 Task: Create List Brand Extension Governance in Board Legal Documentation Software to Workspace Audio Equipment Rentals. Create List Brand Extension Review in Board Diversity and Inclusion Recruiting and Hiring Practices to Workspace Audio Equipment Rentals. Create List Brand Architecture Analysis in Board Voice of Customer Customer Service Improvement Program Design and Execution to Workspace Audio Equipment Rentals
Action: Mouse moved to (93, 346)
Screenshot: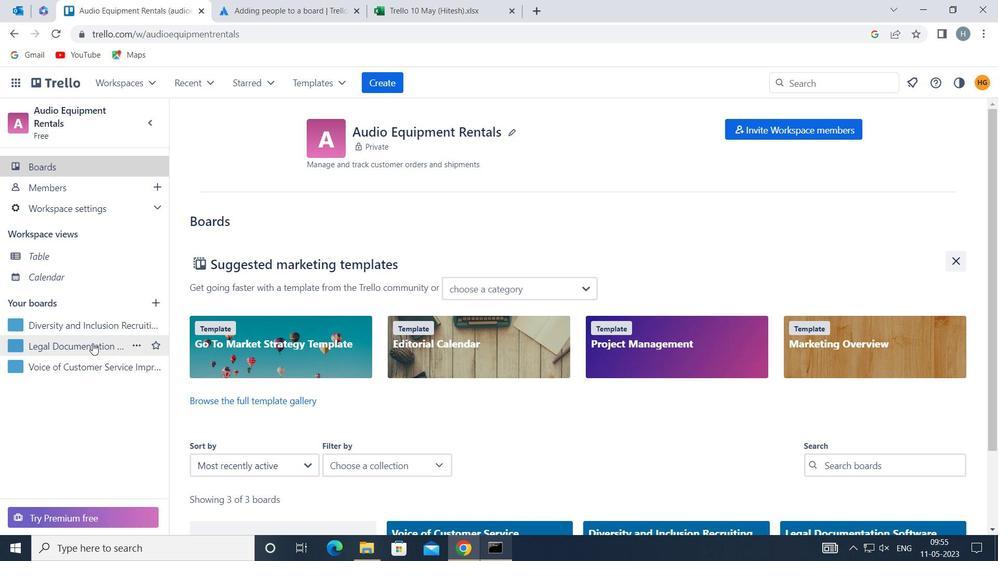 
Action: Mouse pressed left at (93, 346)
Screenshot: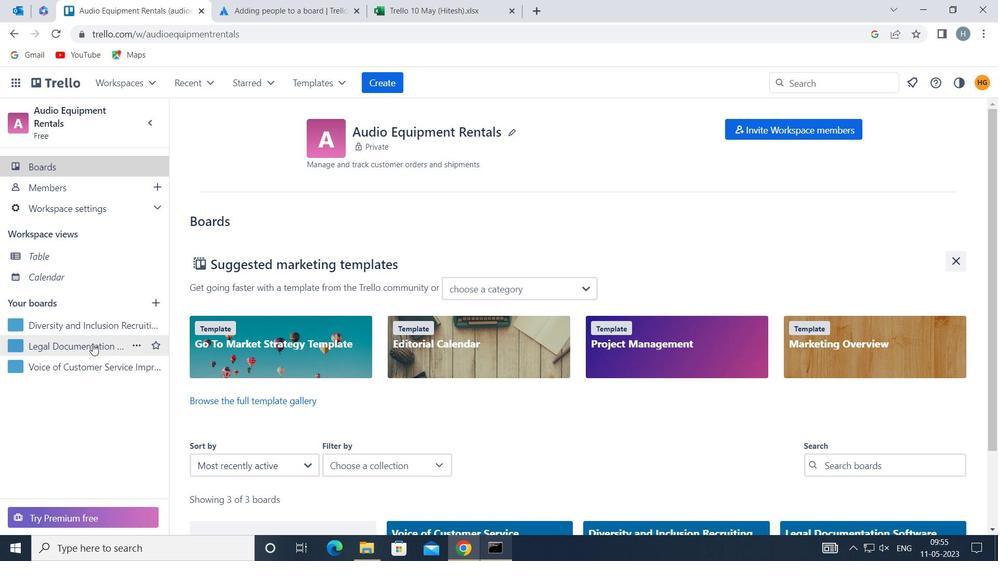 
Action: Mouse moved to (676, 156)
Screenshot: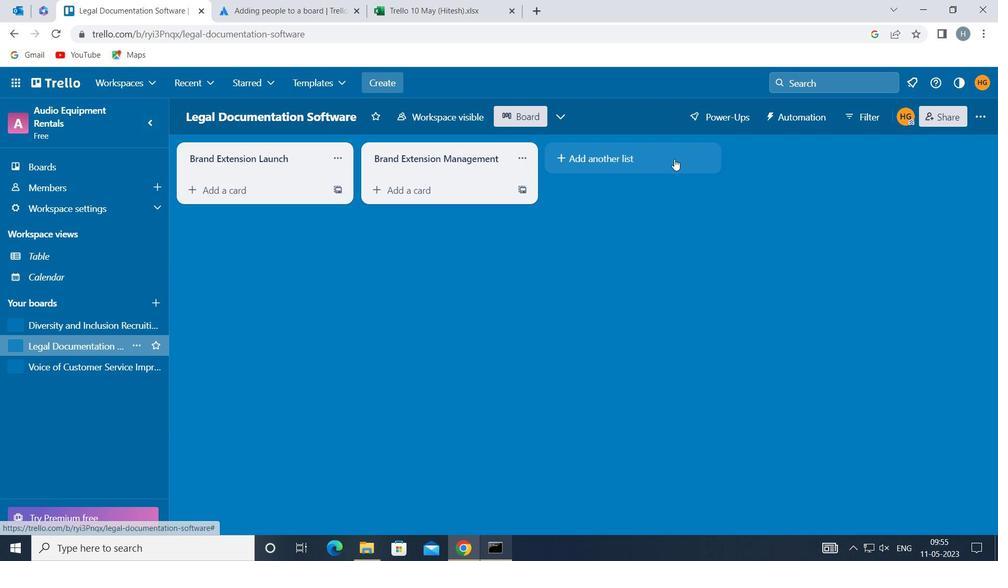 
Action: Mouse pressed left at (676, 156)
Screenshot: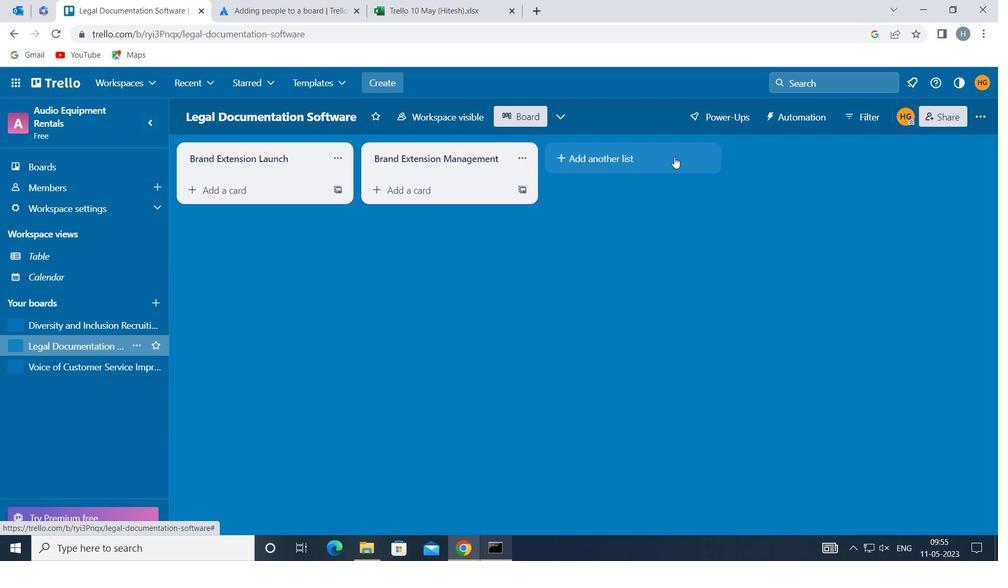 
Action: Key pressed <Key.shift>BRAND<Key.space><Key.shift>EC<Key.backspace>XTENSION<Key.space><Key.shift><Key.shift><Key.shift><Key.shift><Key.shift><Key.shift>GOVERNANCE
Screenshot: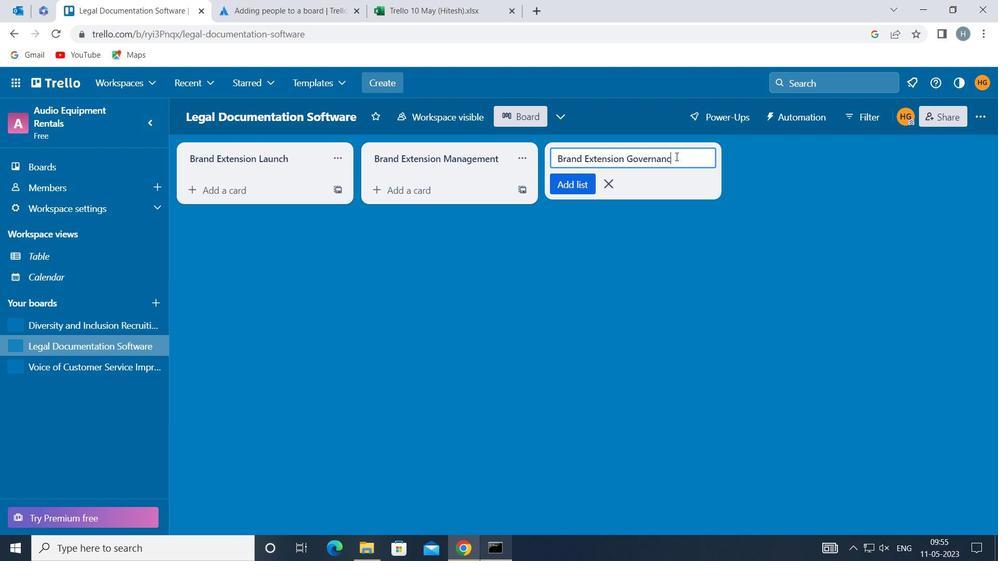 
Action: Mouse moved to (569, 184)
Screenshot: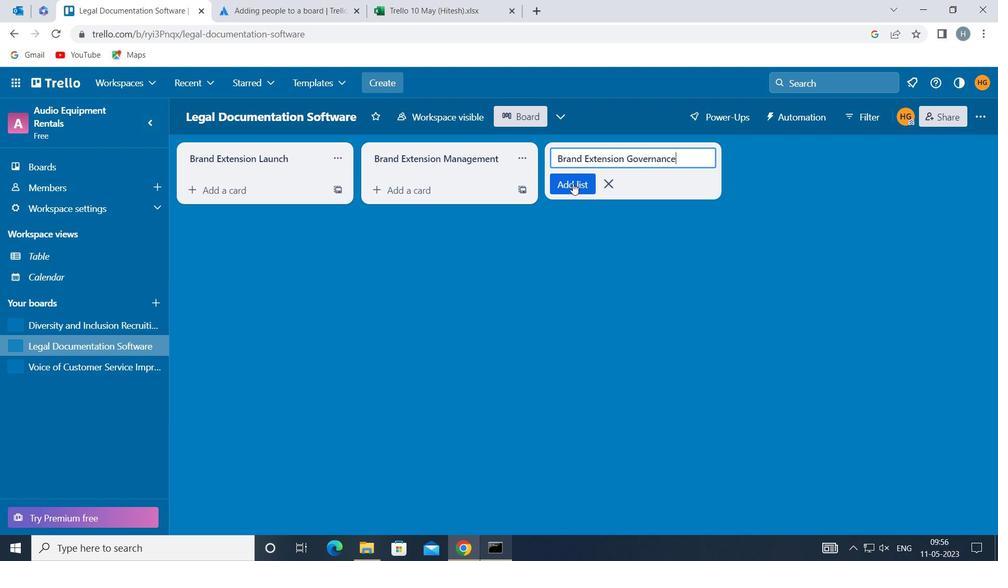 
Action: Mouse pressed left at (569, 184)
Screenshot: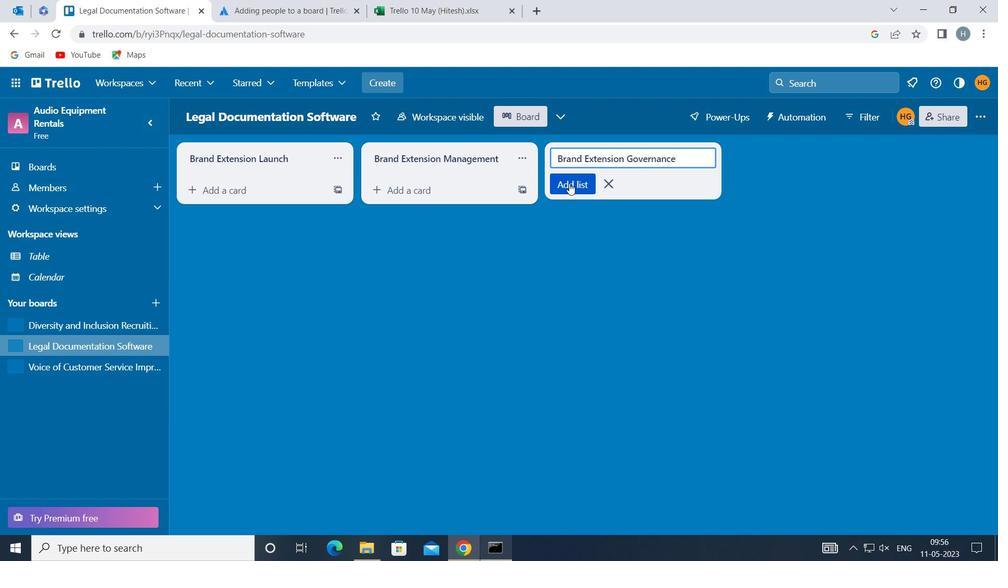 
Action: Mouse moved to (482, 255)
Screenshot: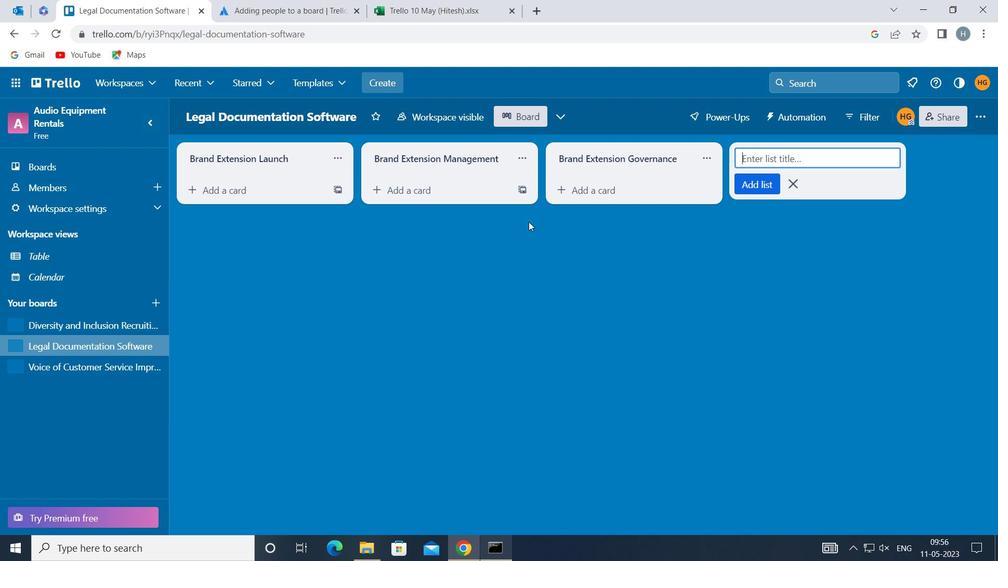 
Action: Mouse pressed left at (482, 255)
Screenshot: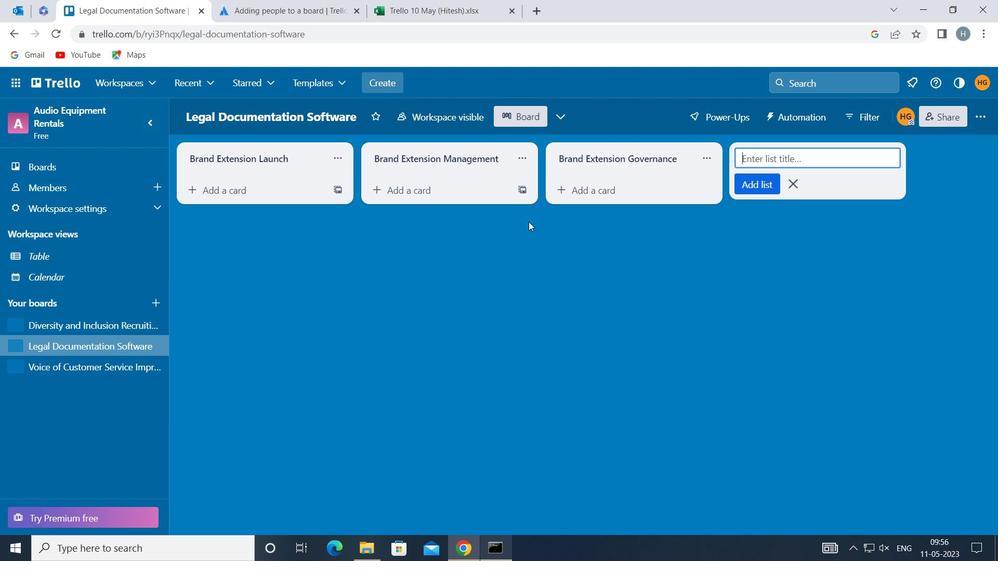 
Action: Mouse moved to (93, 325)
Screenshot: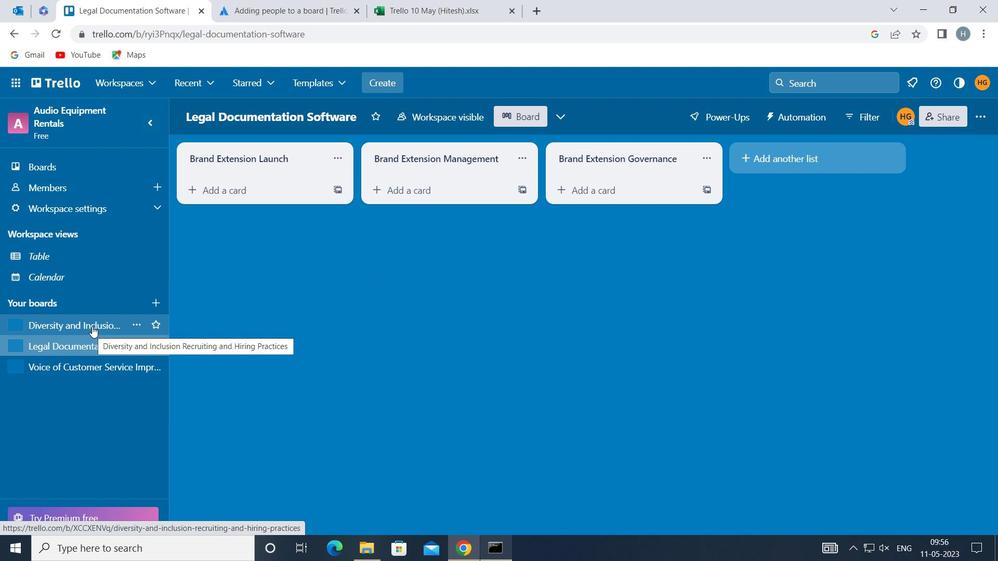 
Action: Mouse pressed left at (93, 325)
Screenshot: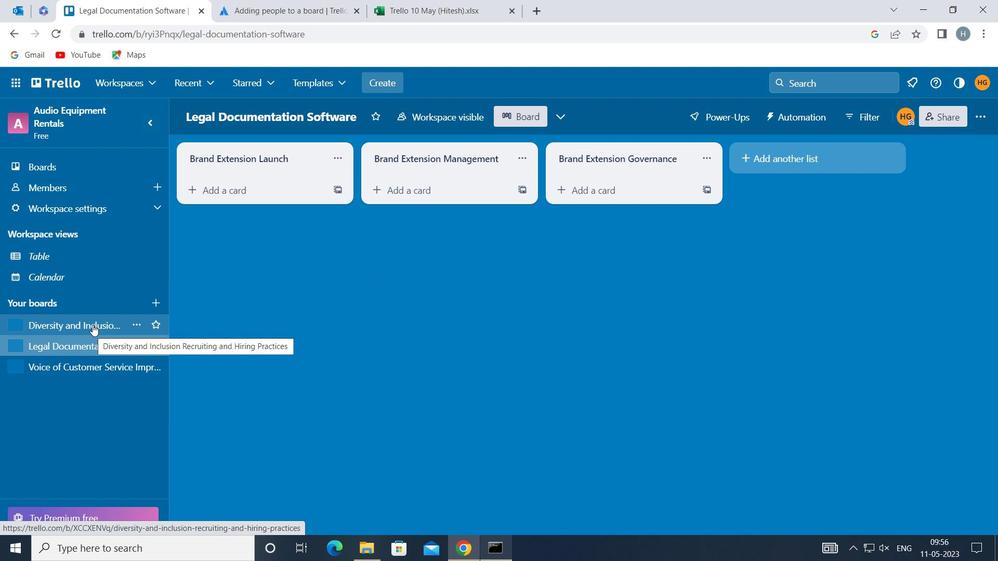 
Action: Mouse moved to (619, 154)
Screenshot: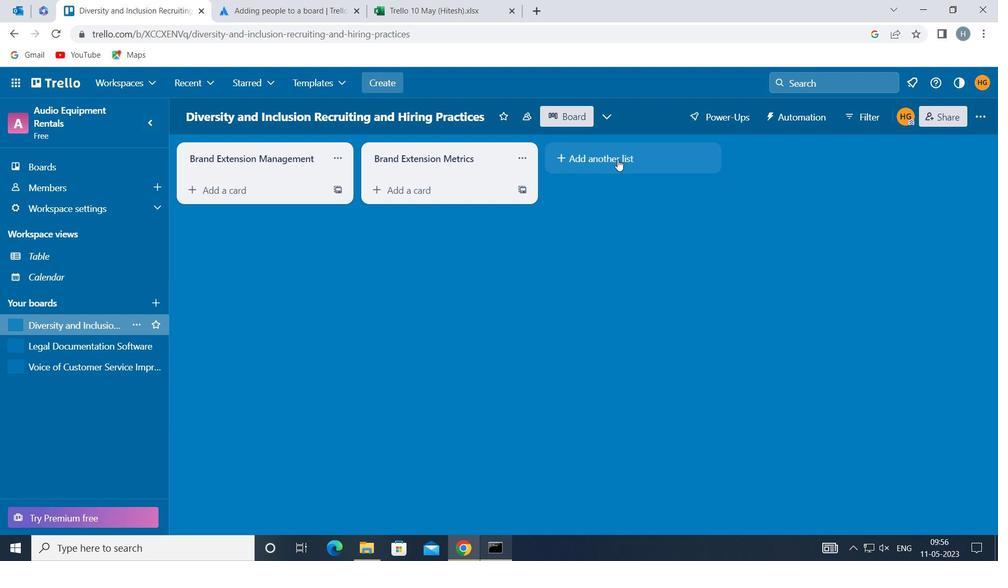 
Action: Mouse pressed left at (619, 154)
Screenshot: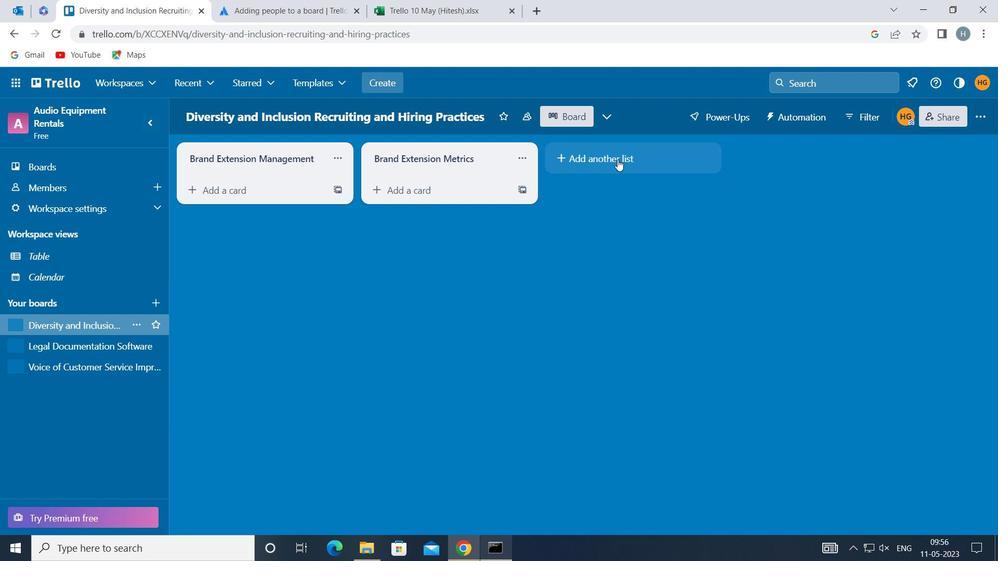 
Action: Key pressed <Key.shift>BRAND<Key.space><Key.shift>EXTENSION<Key.space><Key.shift>REVIEW
Screenshot: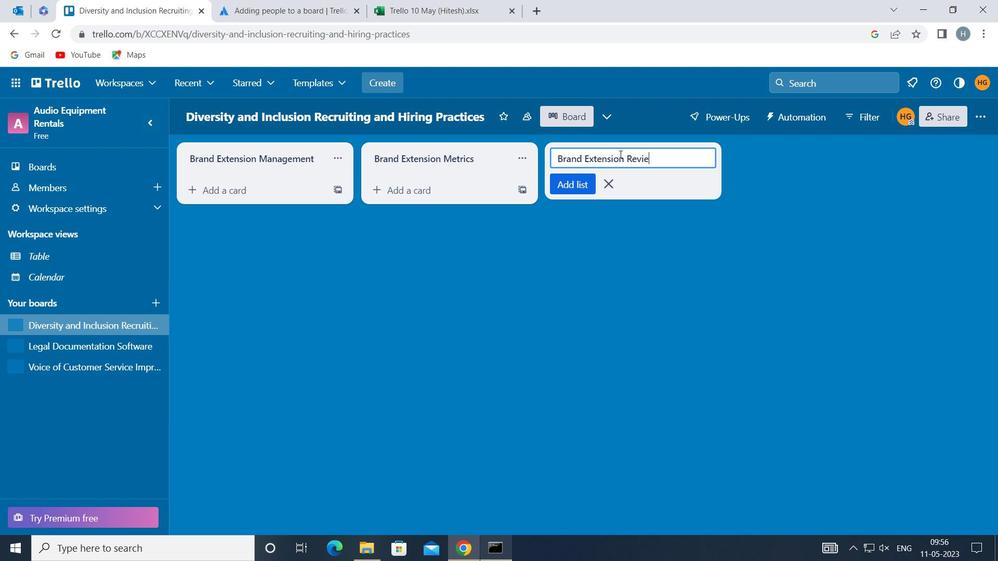 
Action: Mouse moved to (574, 181)
Screenshot: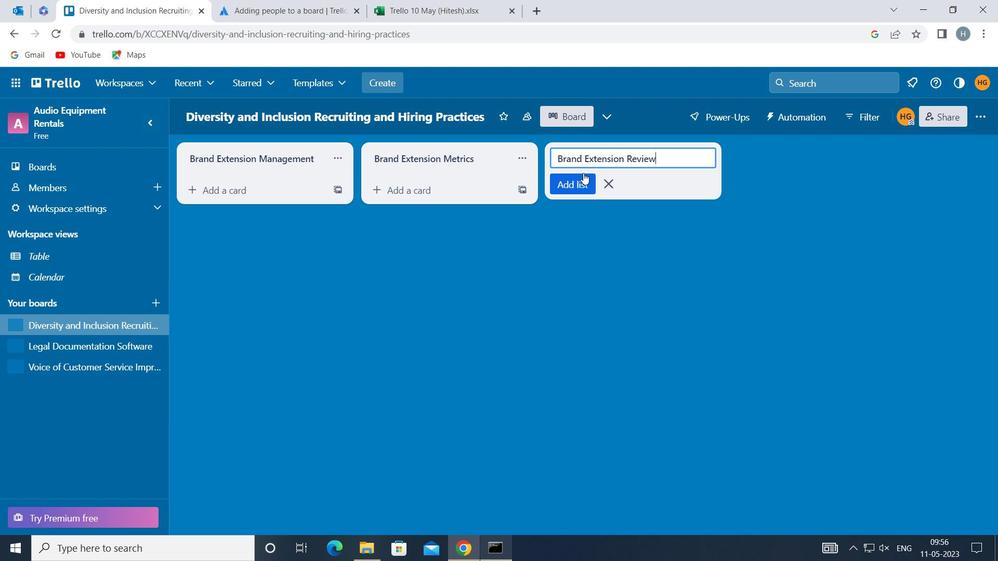 
Action: Mouse pressed left at (574, 181)
Screenshot: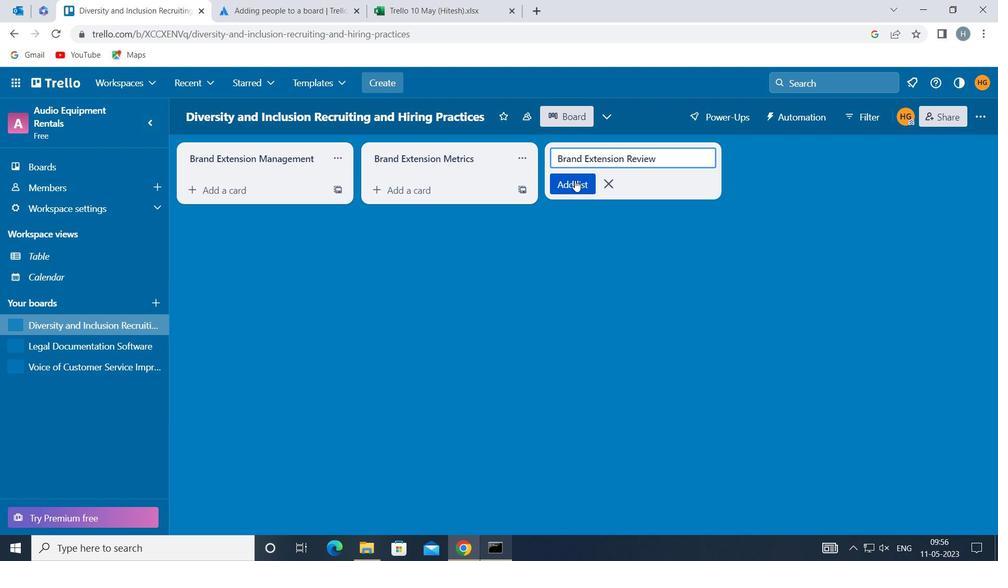 
Action: Mouse moved to (486, 253)
Screenshot: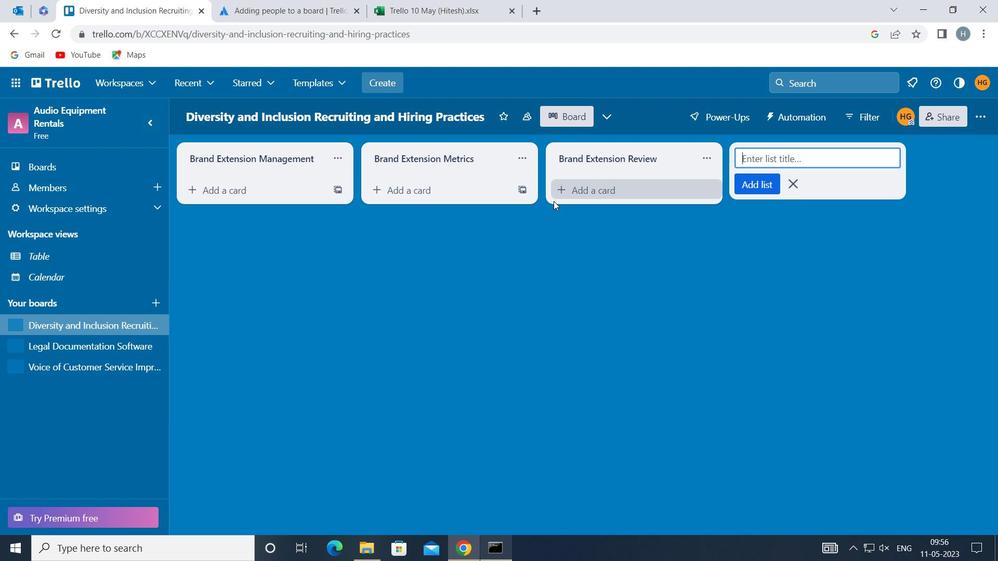 
Action: Mouse pressed left at (486, 253)
Screenshot: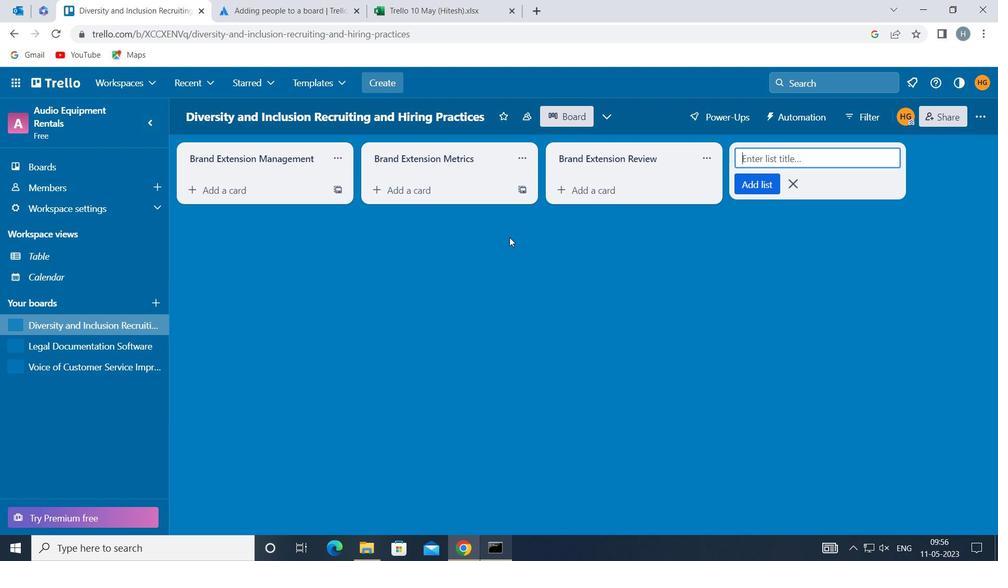 
Action: Mouse moved to (81, 367)
Screenshot: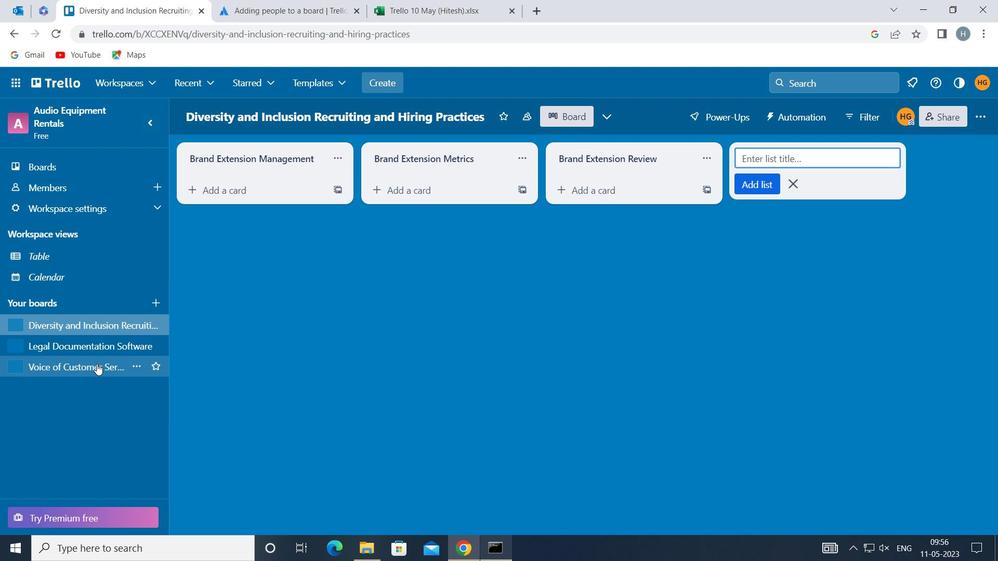 
Action: Mouse pressed left at (81, 367)
Screenshot: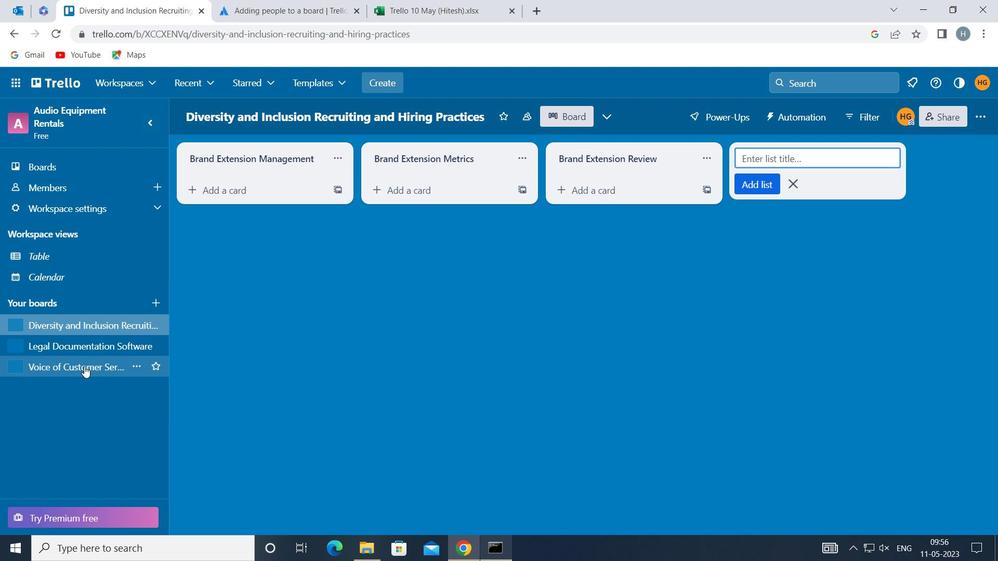 
Action: Mouse moved to (599, 159)
Screenshot: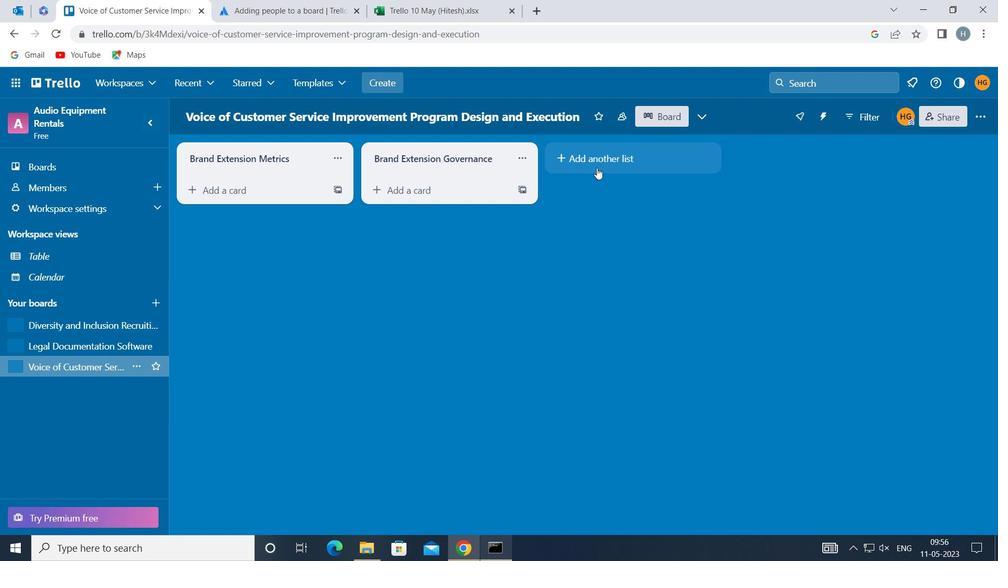 
Action: Mouse pressed left at (599, 159)
Screenshot: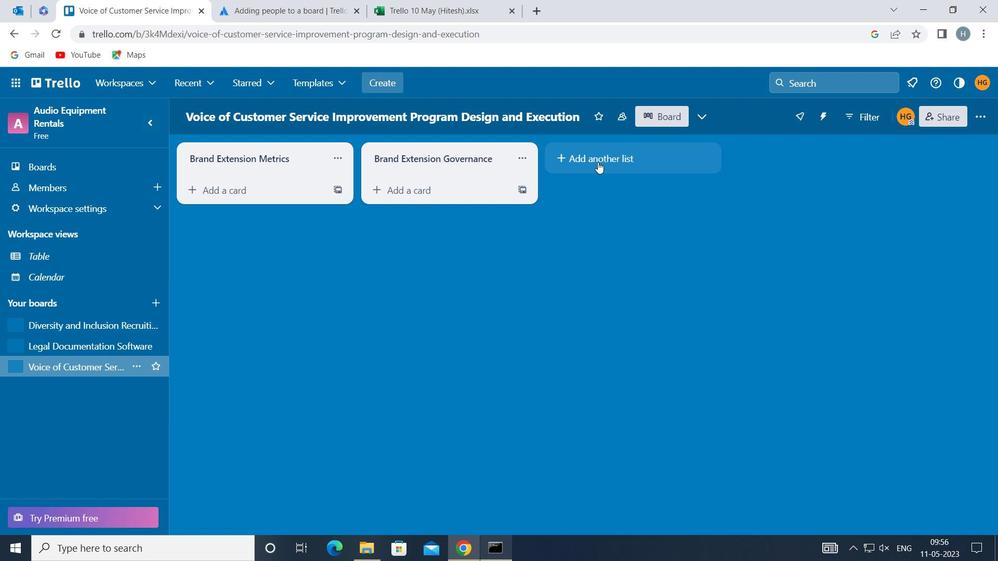 
Action: Mouse moved to (612, 154)
Screenshot: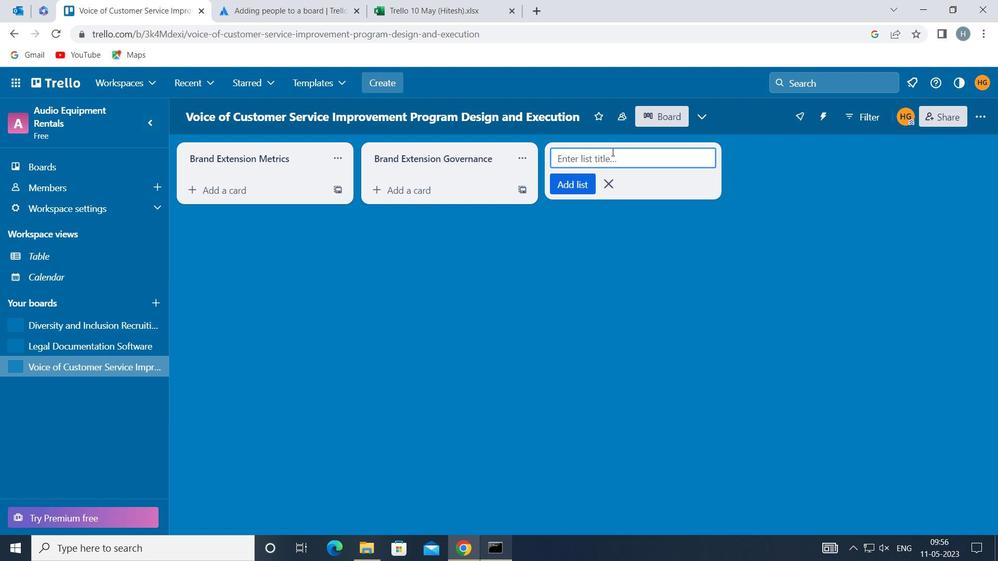 
Action: Mouse pressed left at (612, 154)
Screenshot: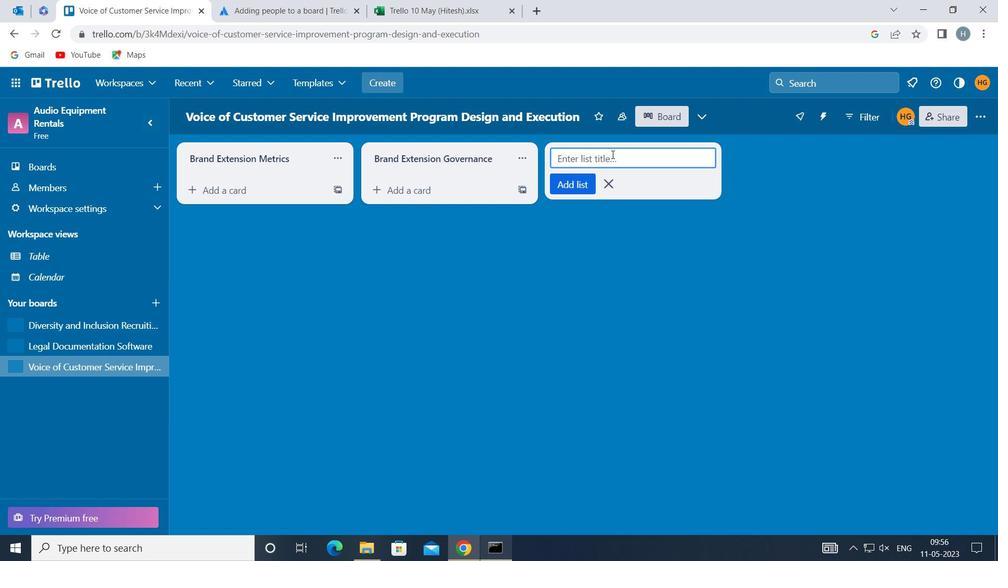 
Action: Key pressed <Key.shift>BRAND<Key.space><Key.shift>EXTENSION<Key.space><Key.backspace><Key.backspace><Key.backspace><Key.backspace><Key.backspace><Key.backspace><Key.backspace><Key.backspace><Key.backspace><Key.backspace><Key.shift>ARCHITECTURE<Key.space><Key.shift>ANALYSIS
Screenshot: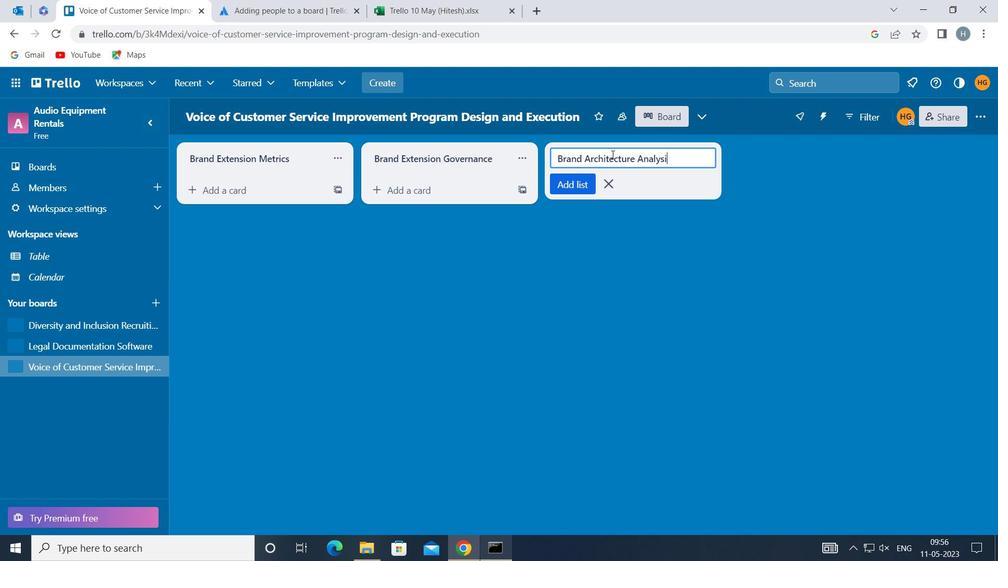 
Action: Mouse moved to (583, 181)
Screenshot: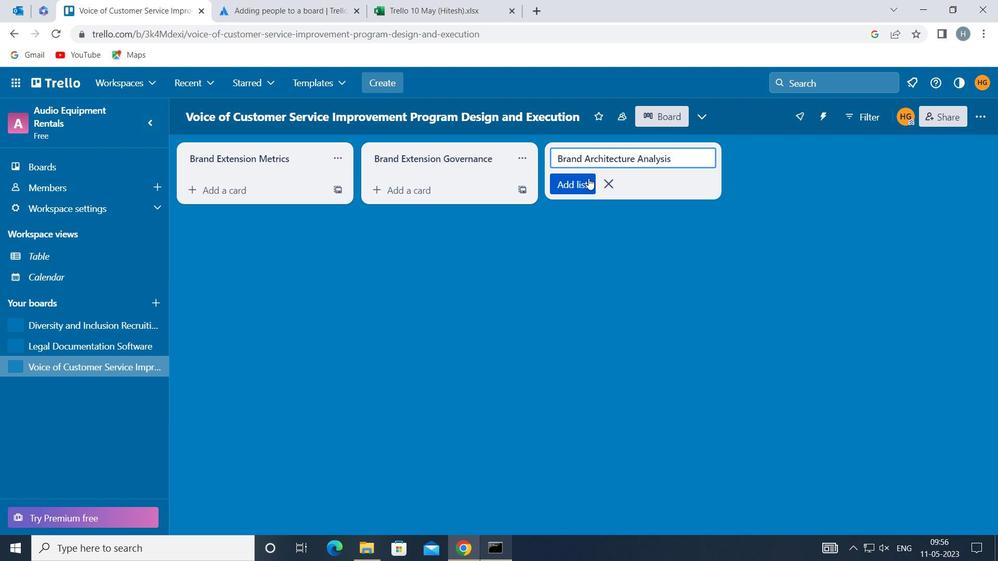 
Action: Mouse pressed left at (583, 181)
Screenshot: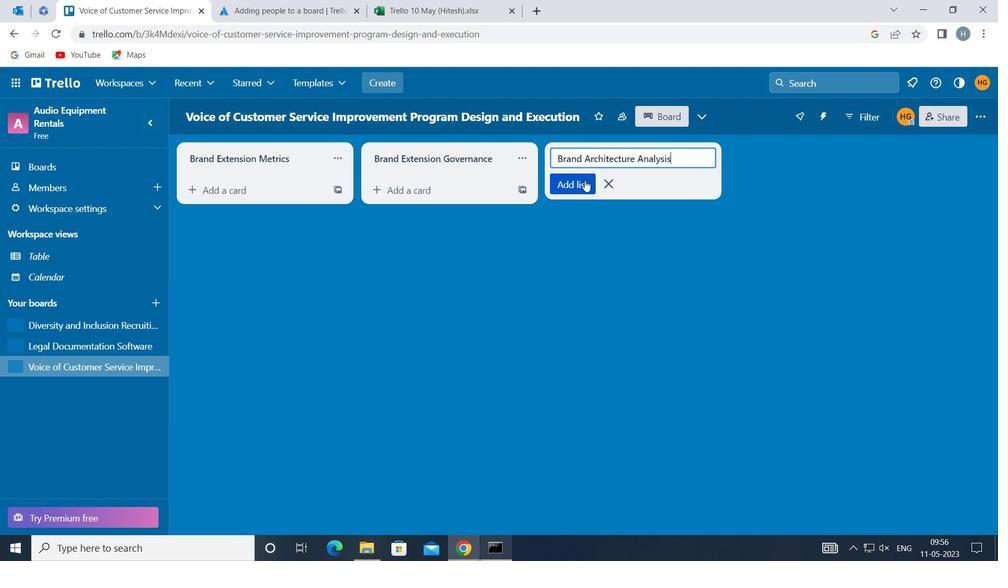 
Action: Mouse moved to (531, 250)
Screenshot: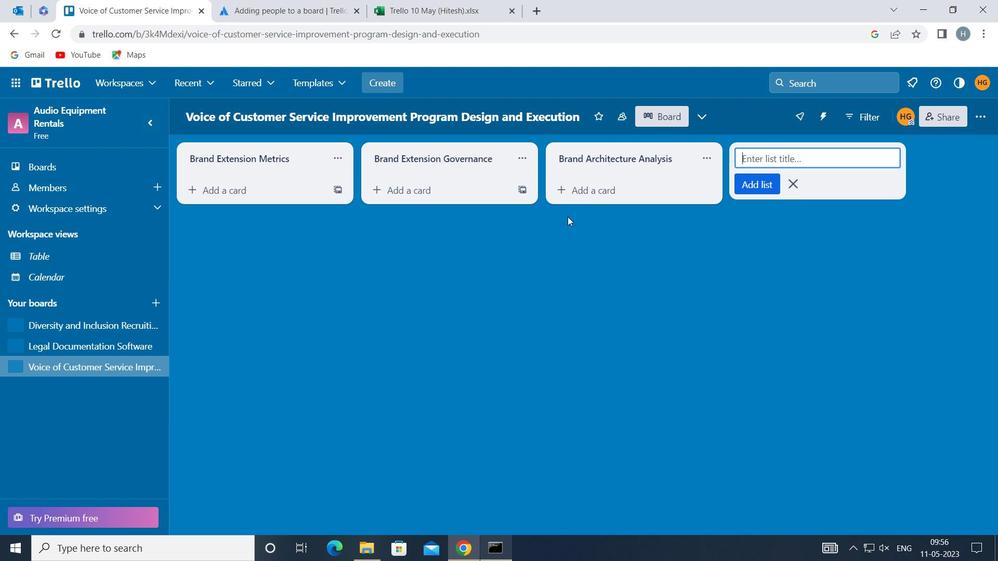 
Action: Mouse pressed left at (531, 250)
Screenshot: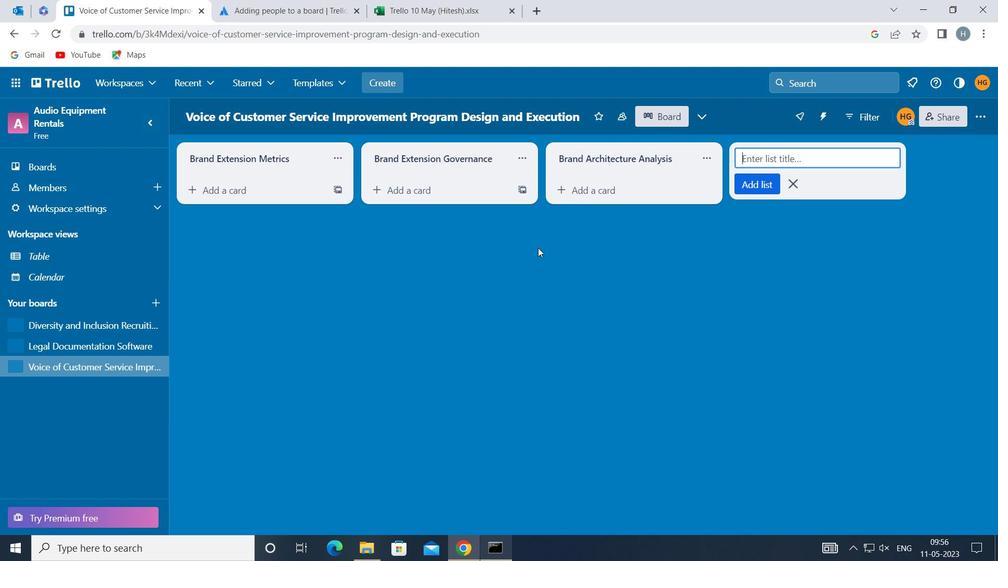 
